 Task: Select animal welfare as the cause.
Action: Mouse moved to (887, 95)
Screenshot: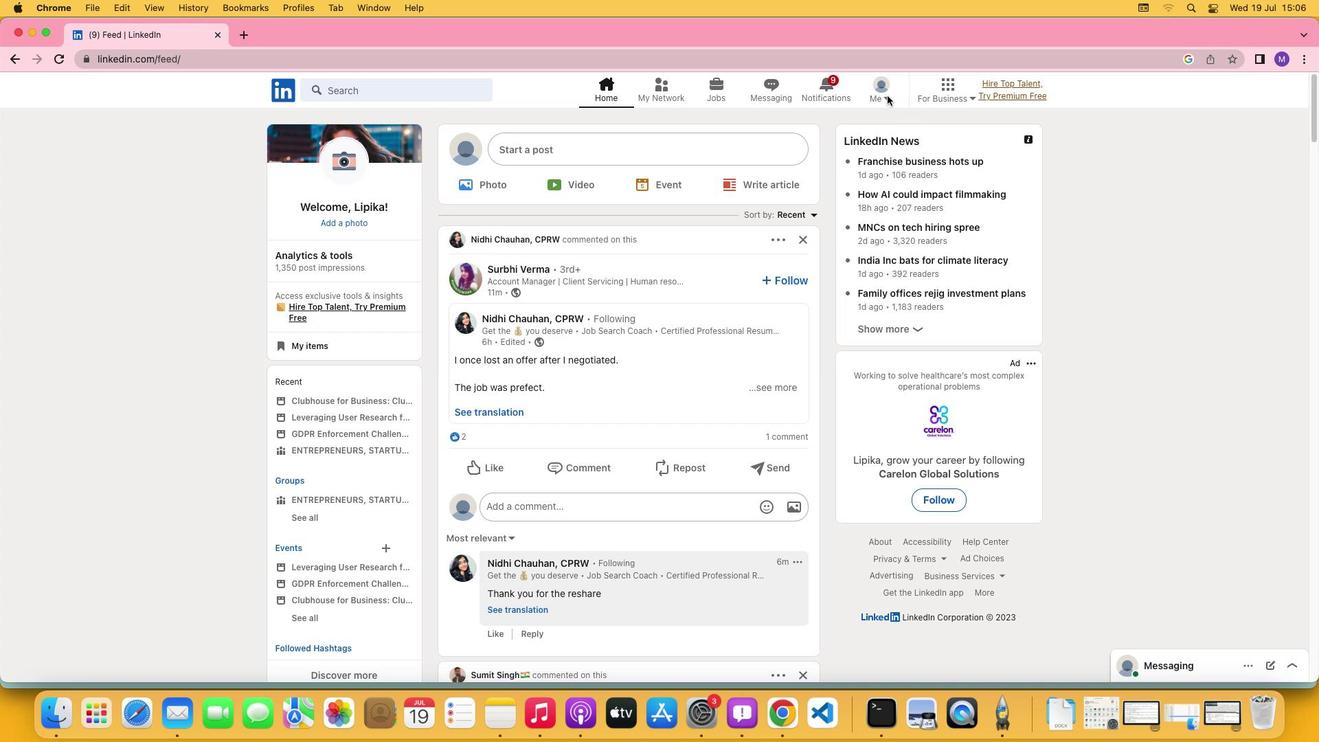 
Action: Mouse pressed left at (887, 95)
Screenshot: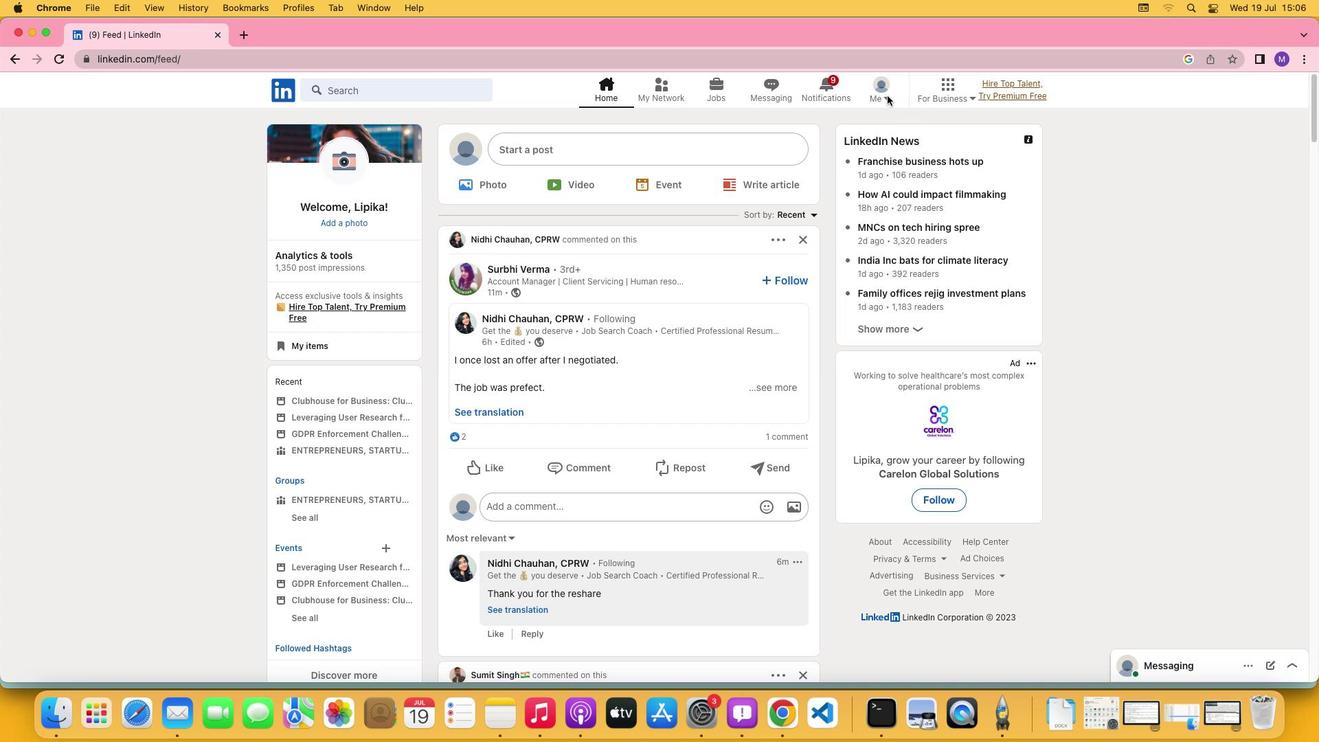 
Action: Mouse moved to (885, 96)
Screenshot: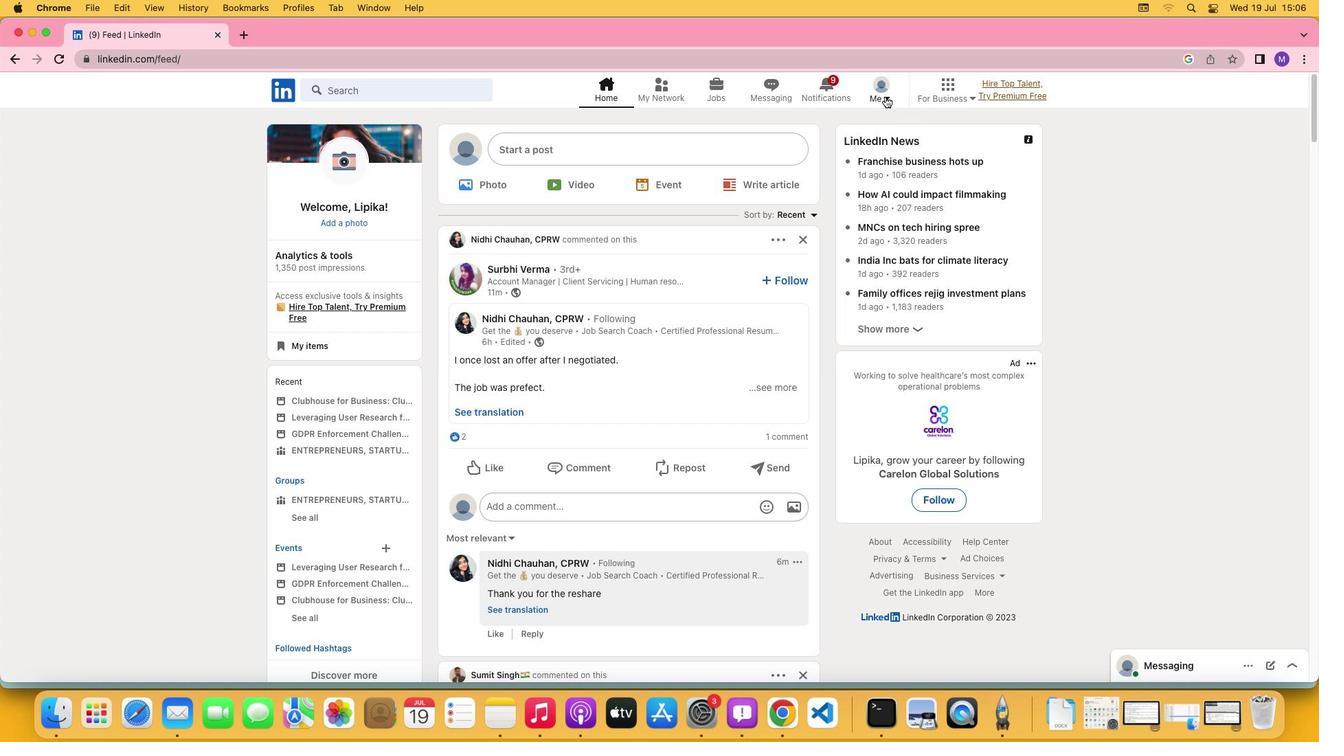 
Action: Mouse pressed left at (885, 96)
Screenshot: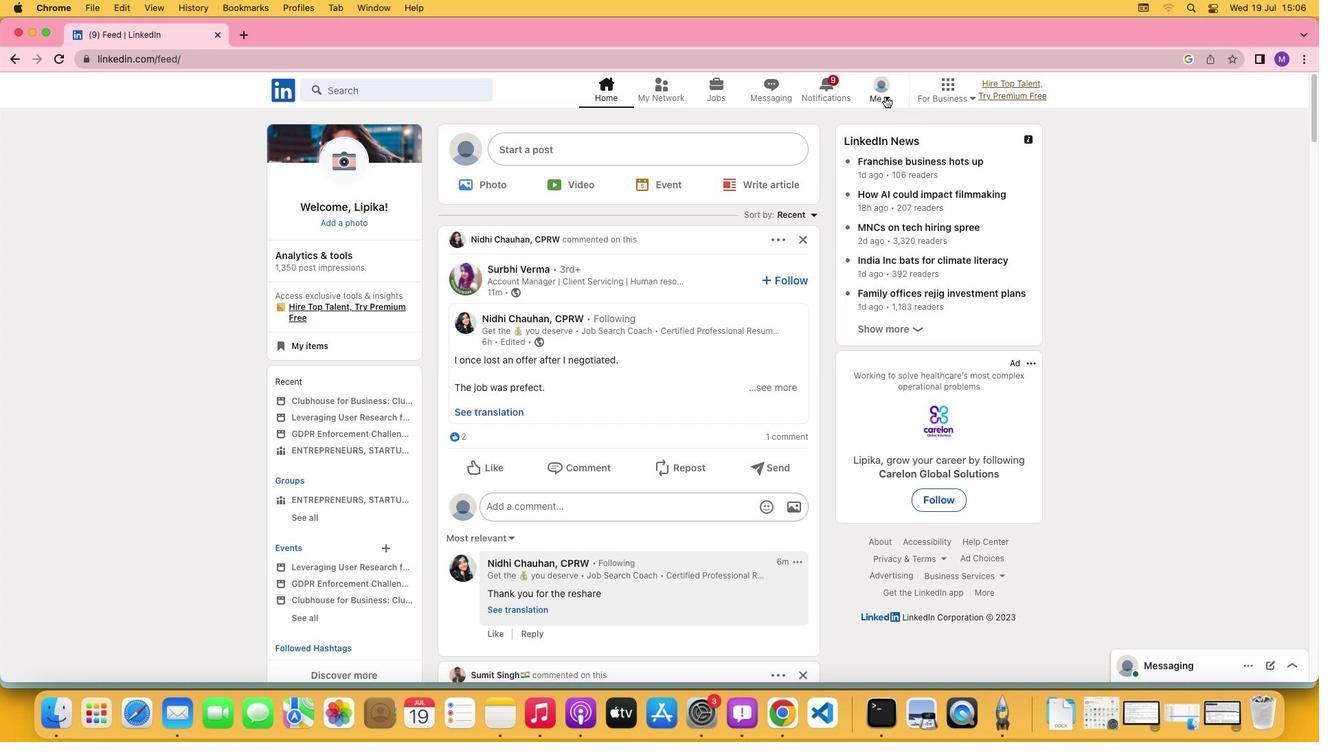 
Action: Mouse moved to (864, 168)
Screenshot: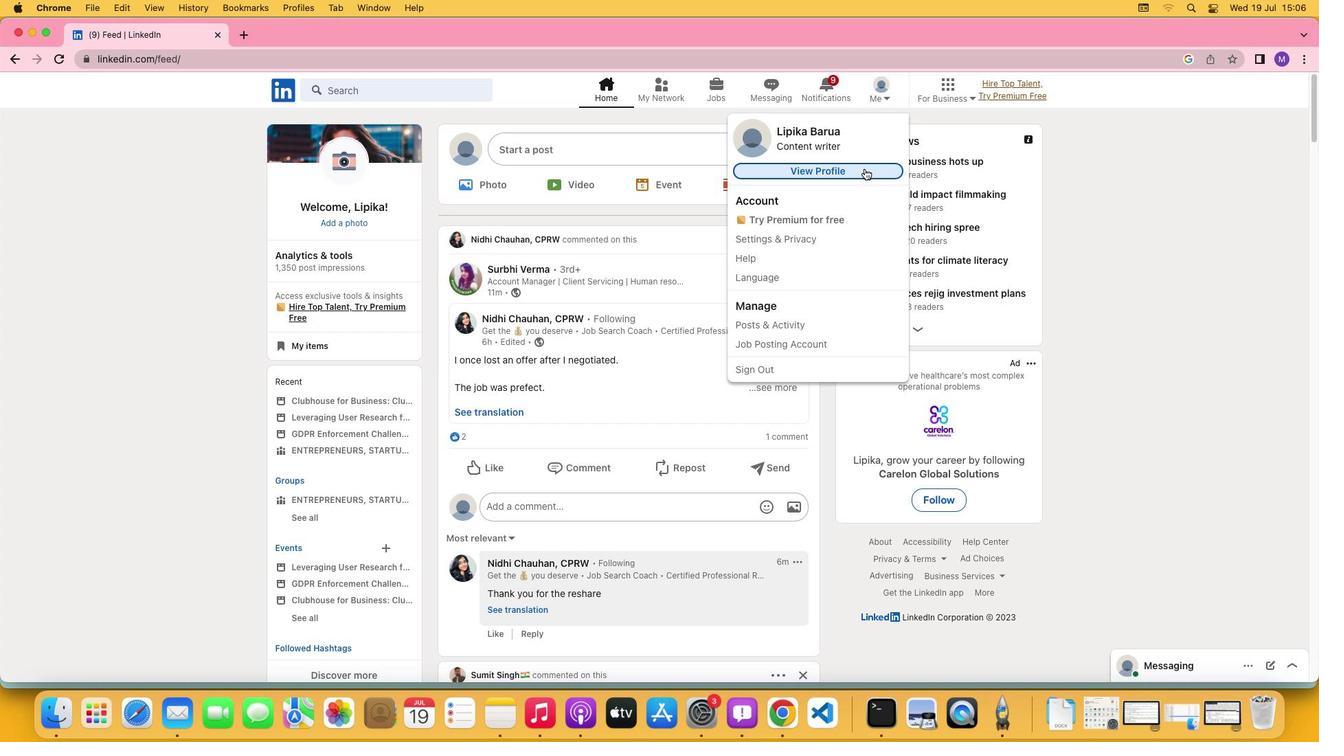 
Action: Mouse pressed left at (864, 168)
Screenshot: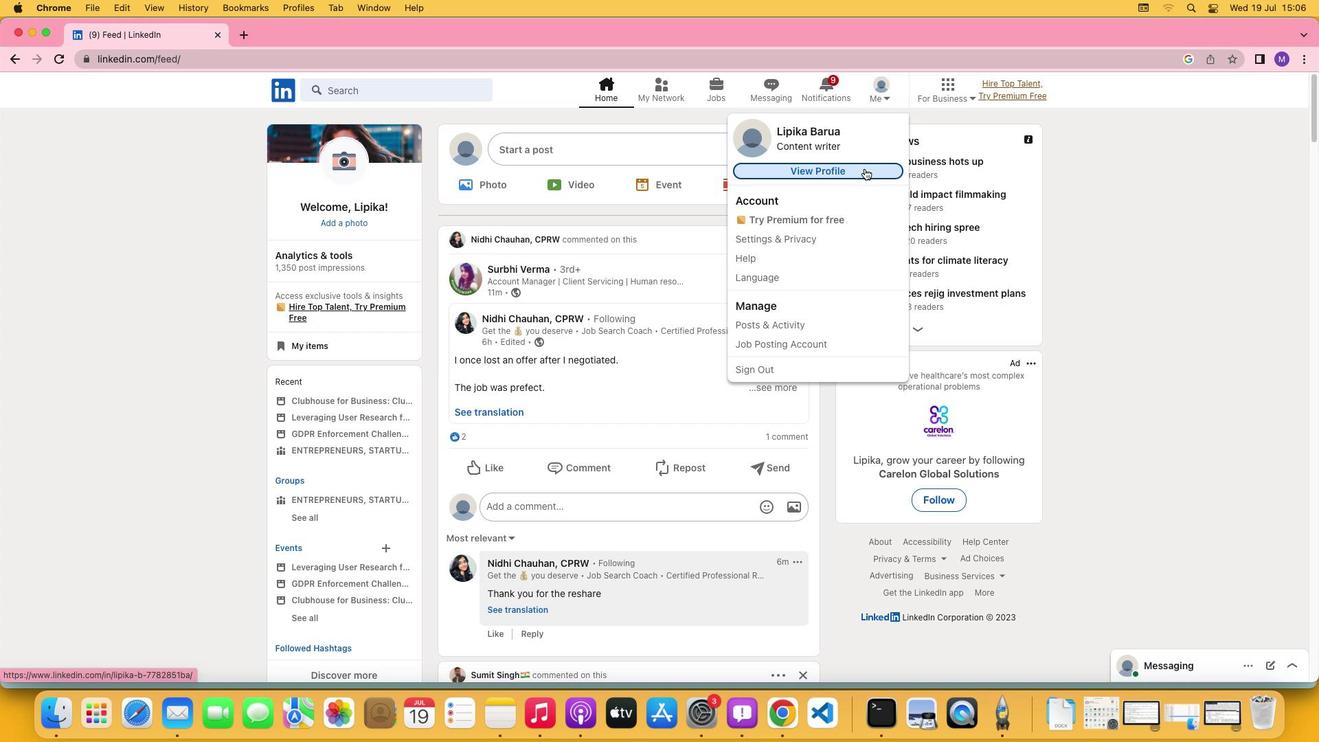 
Action: Mouse moved to (437, 445)
Screenshot: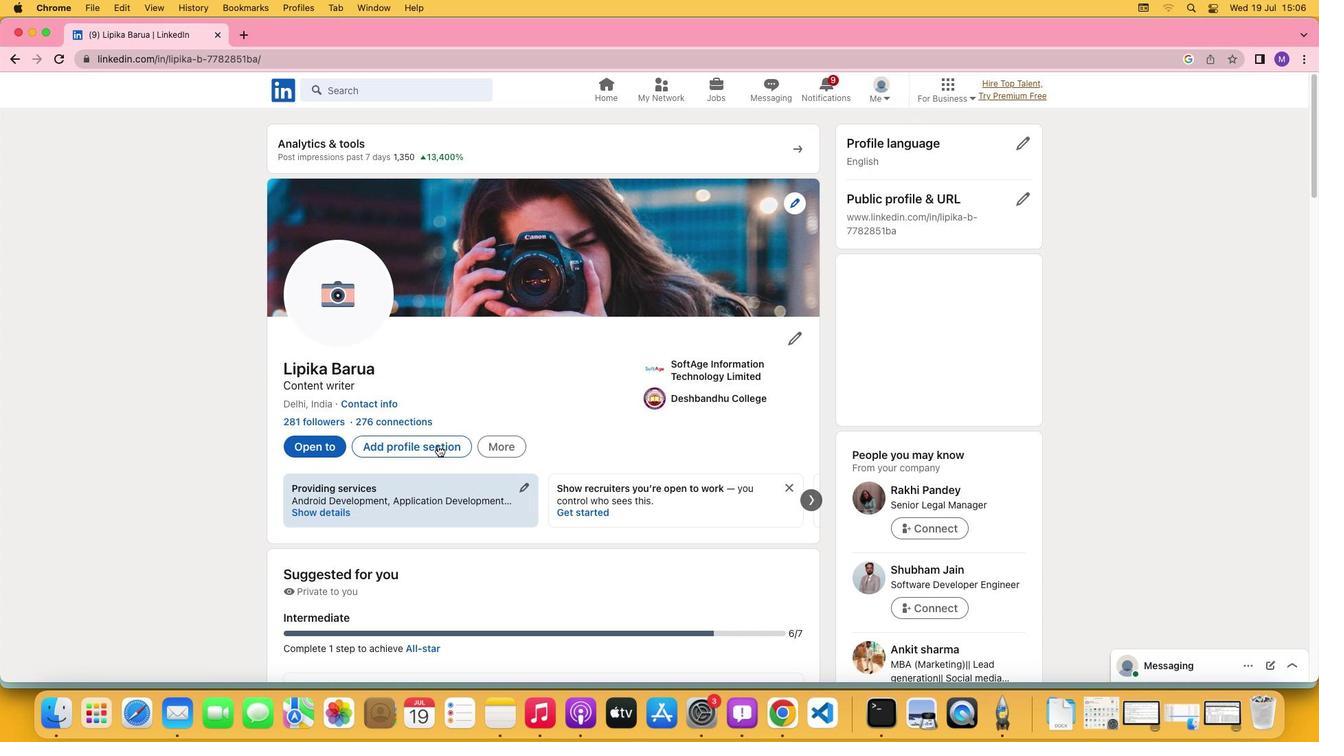 
Action: Mouse pressed left at (437, 445)
Screenshot: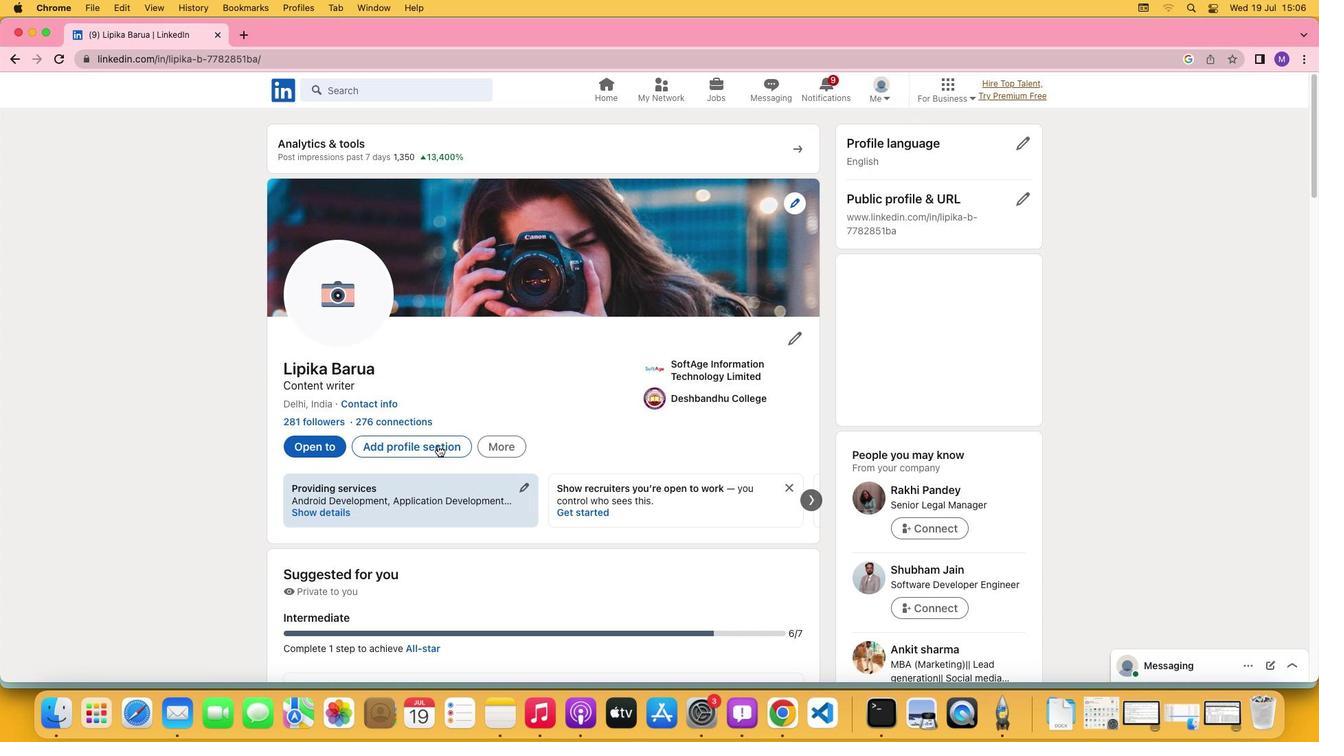 
Action: Mouse moved to (516, 415)
Screenshot: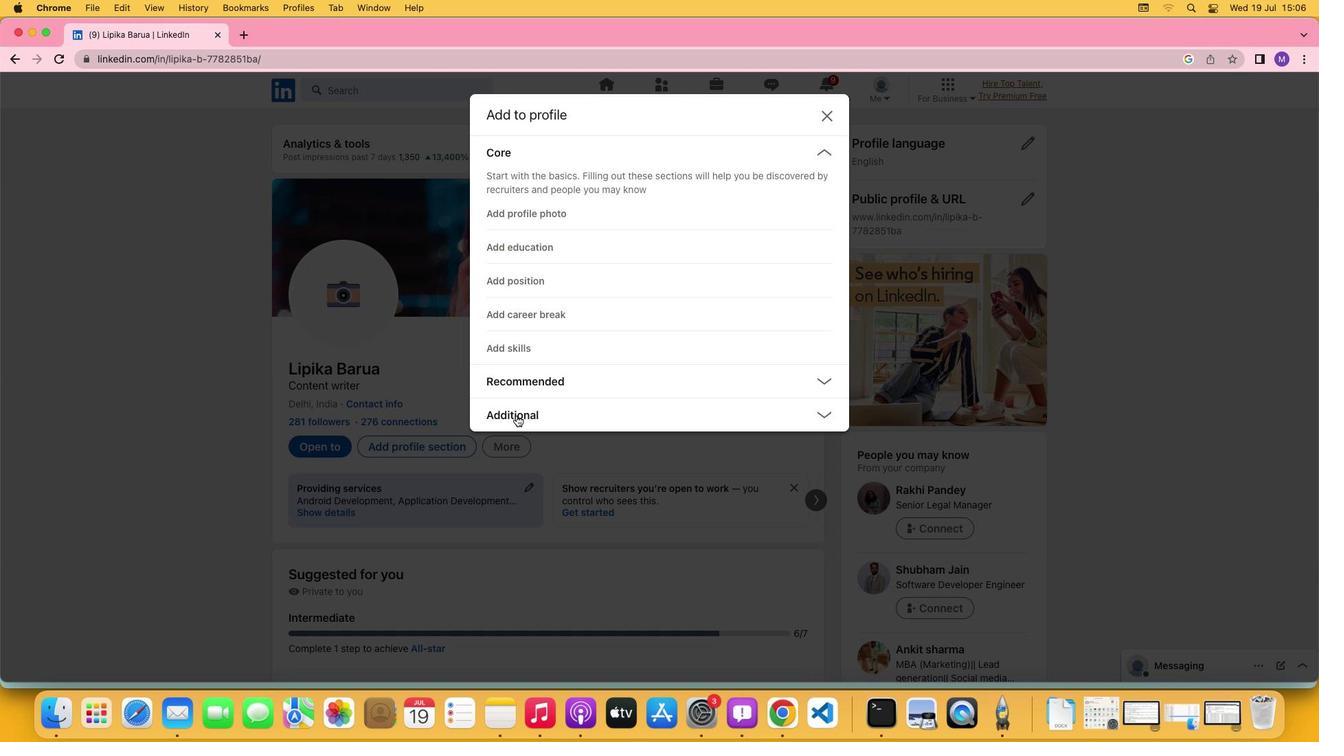 
Action: Mouse pressed left at (516, 415)
Screenshot: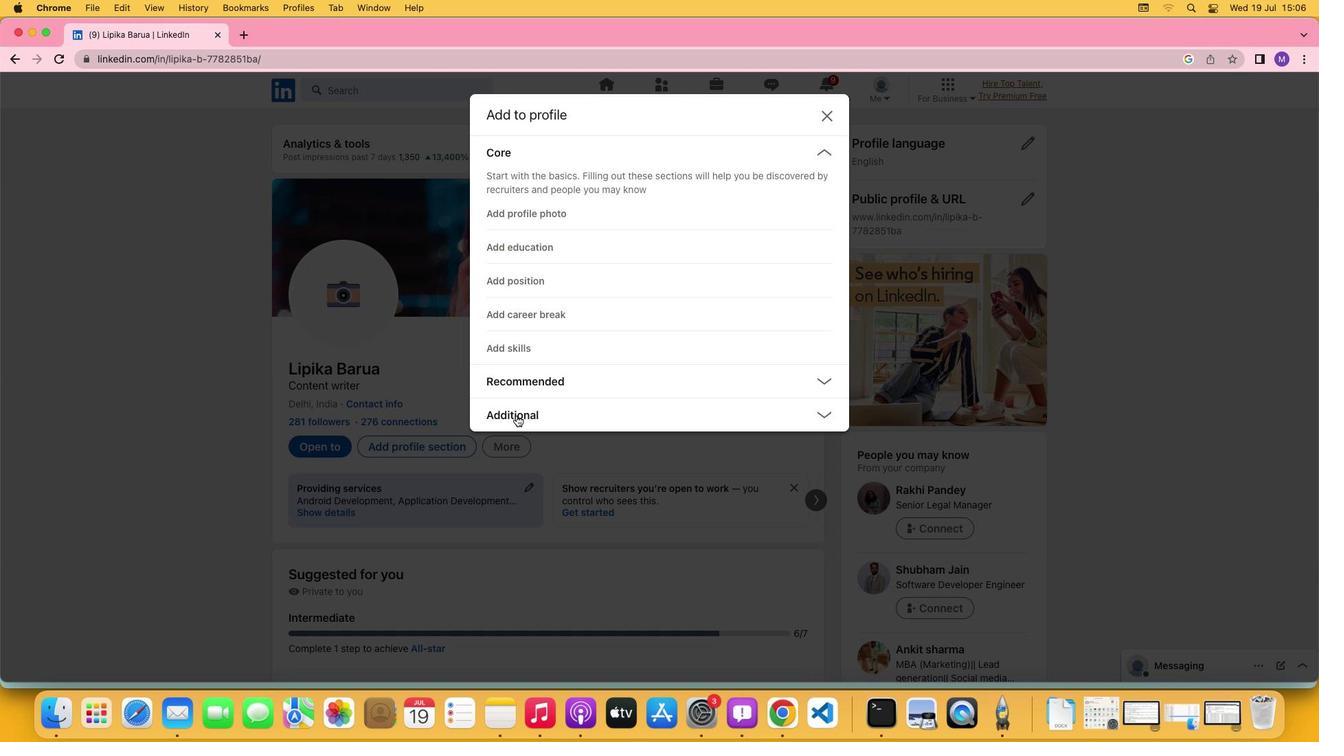 
Action: Mouse moved to (512, 513)
Screenshot: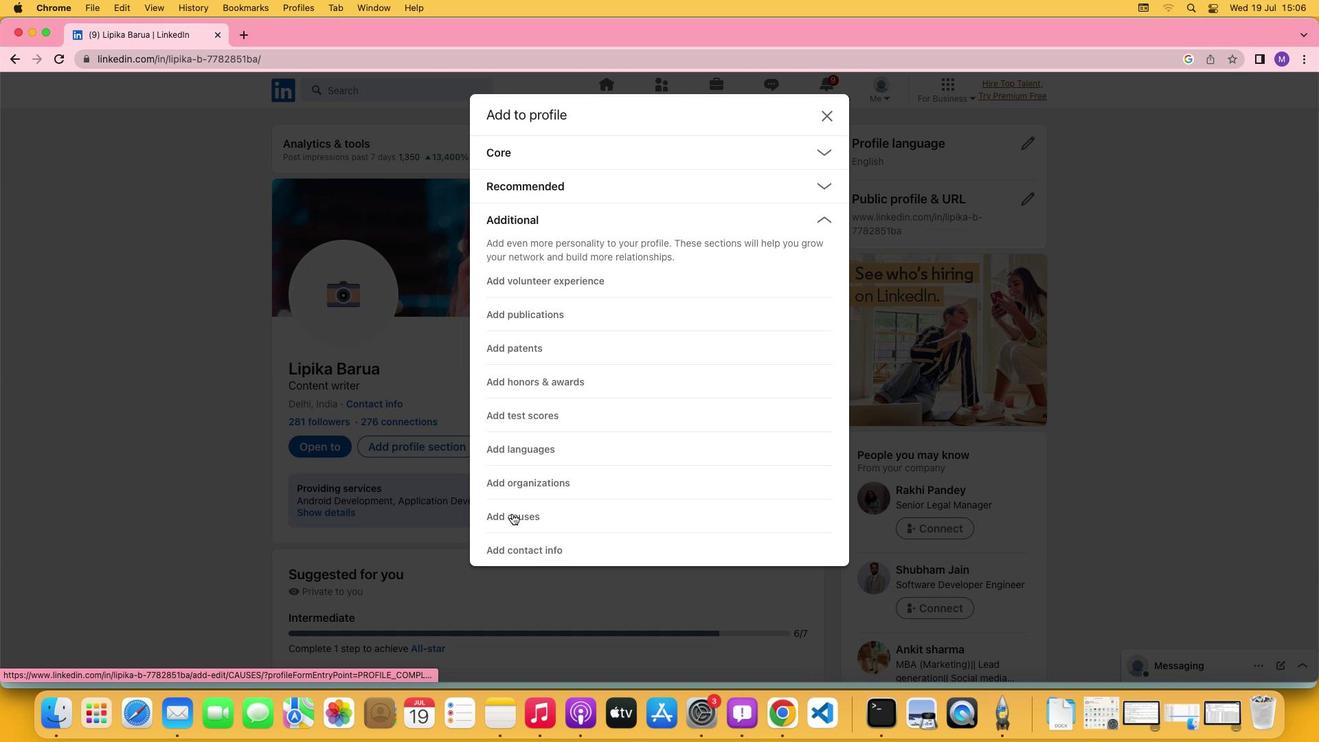 
Action: Mouse pressed left at (512, 513)
Screenshot: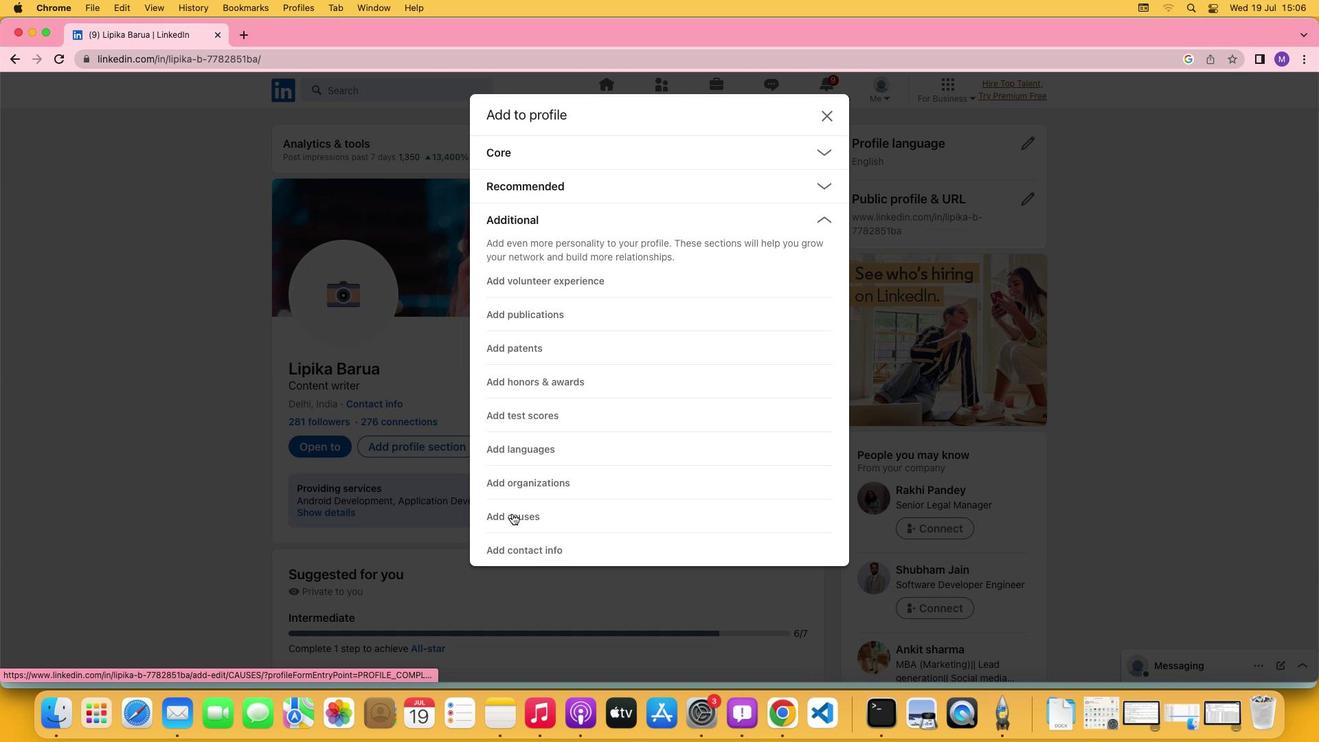 
Action: Mouse moved to (430, 204)
Screenshot: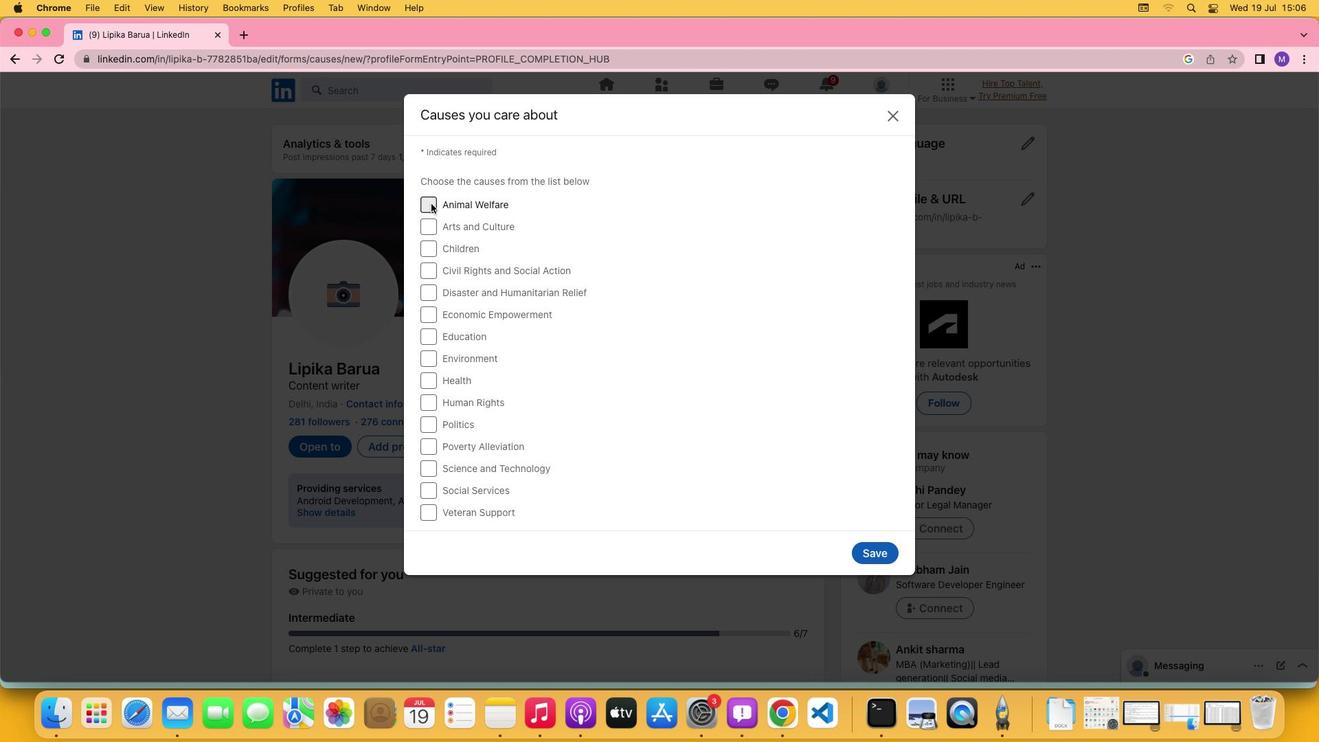 
Action: Mouse pressed left at (430, 204)
Screenshot: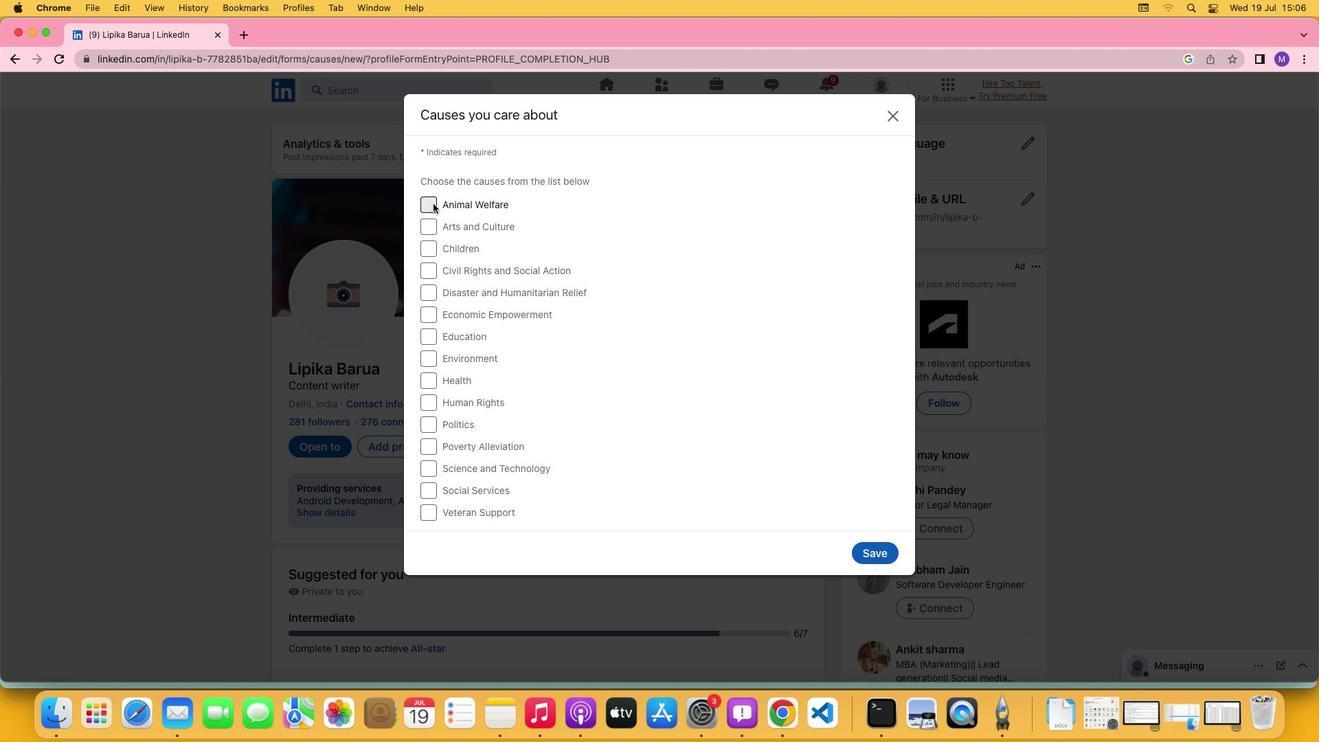 
Action: Mouse moved to (730, 283)
Screenshot: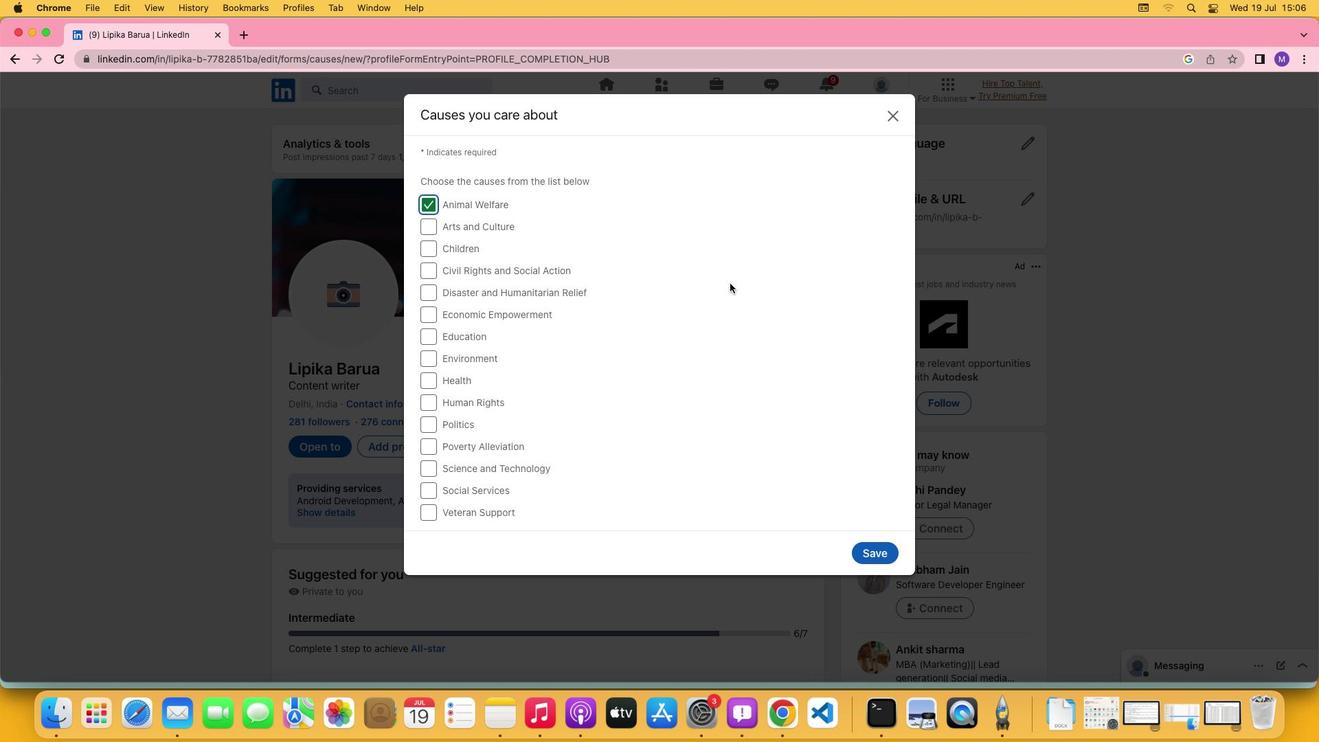 
